 Task: Disable Ad topics.
Action: Mouse moved to (1306, 36)
Screenshot: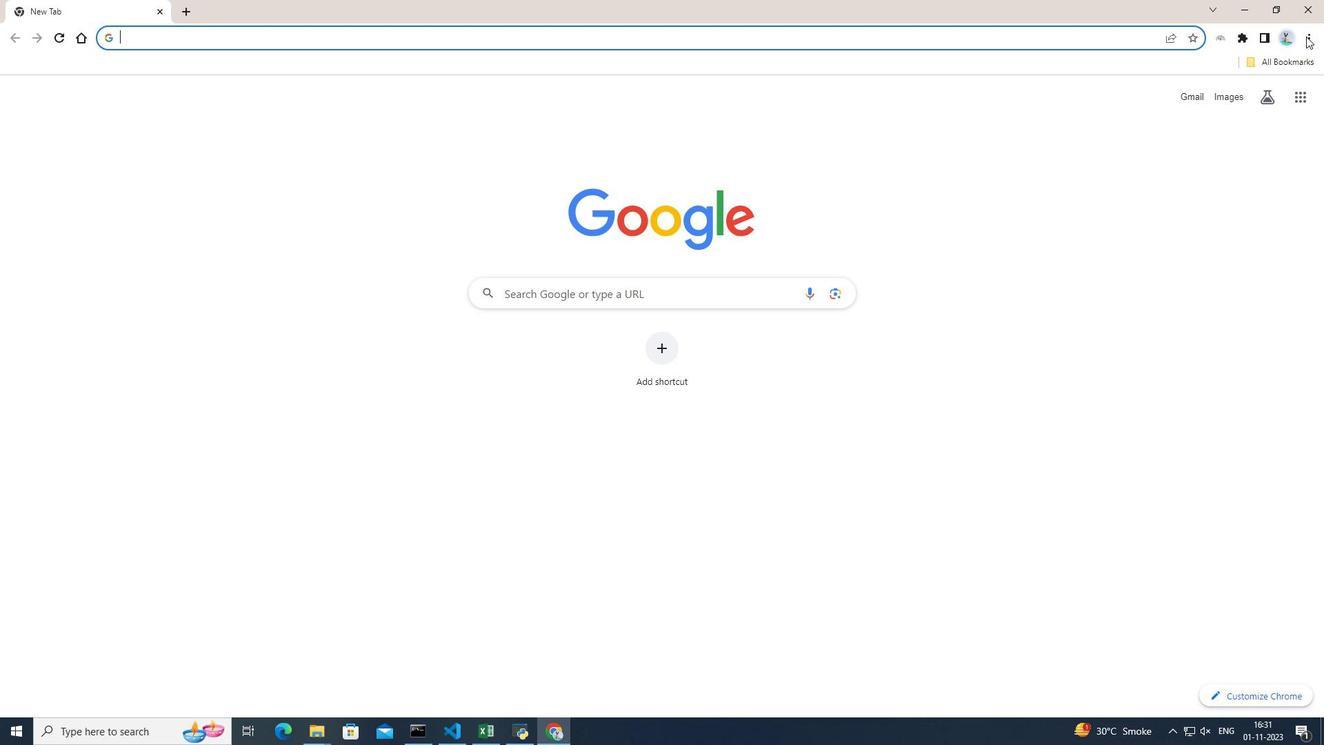 
Action: Mouse pressed left at (1306, 36)
Screenshot: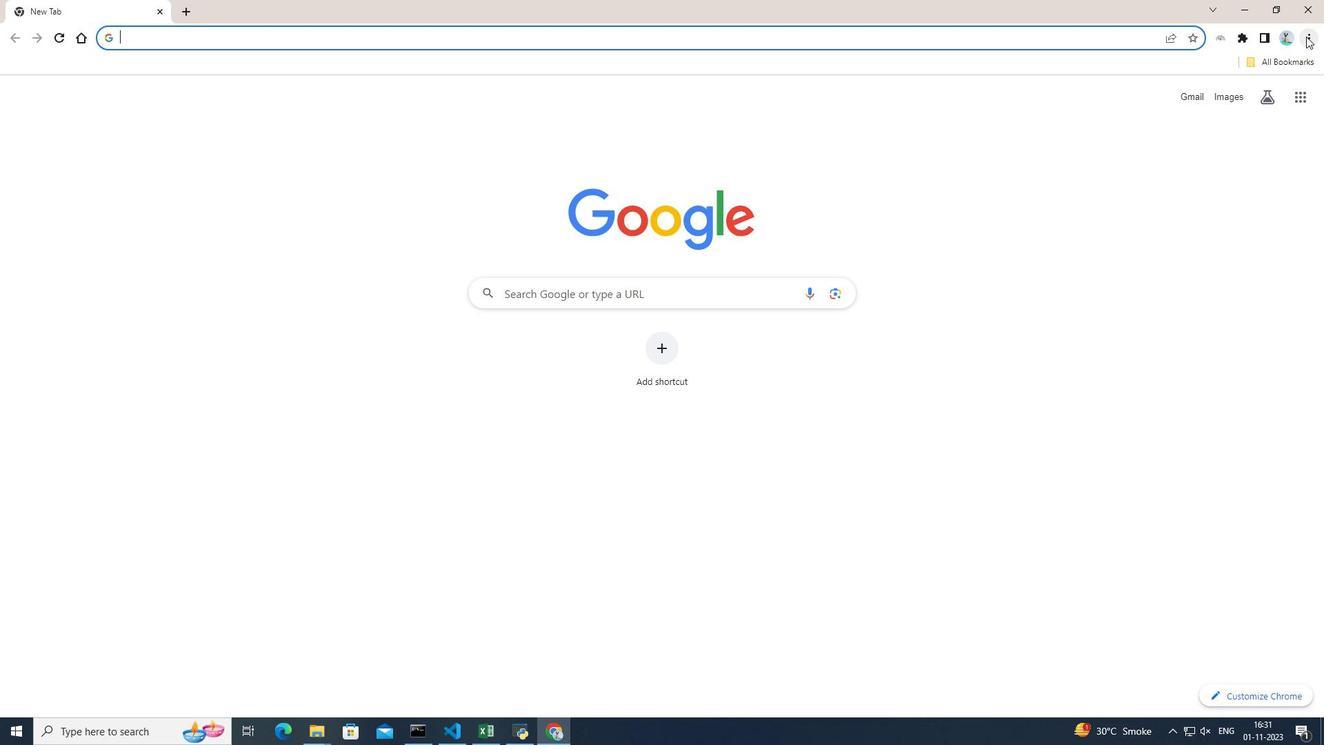 
Action: Mouse moved to (1165, 292)
Screenshot: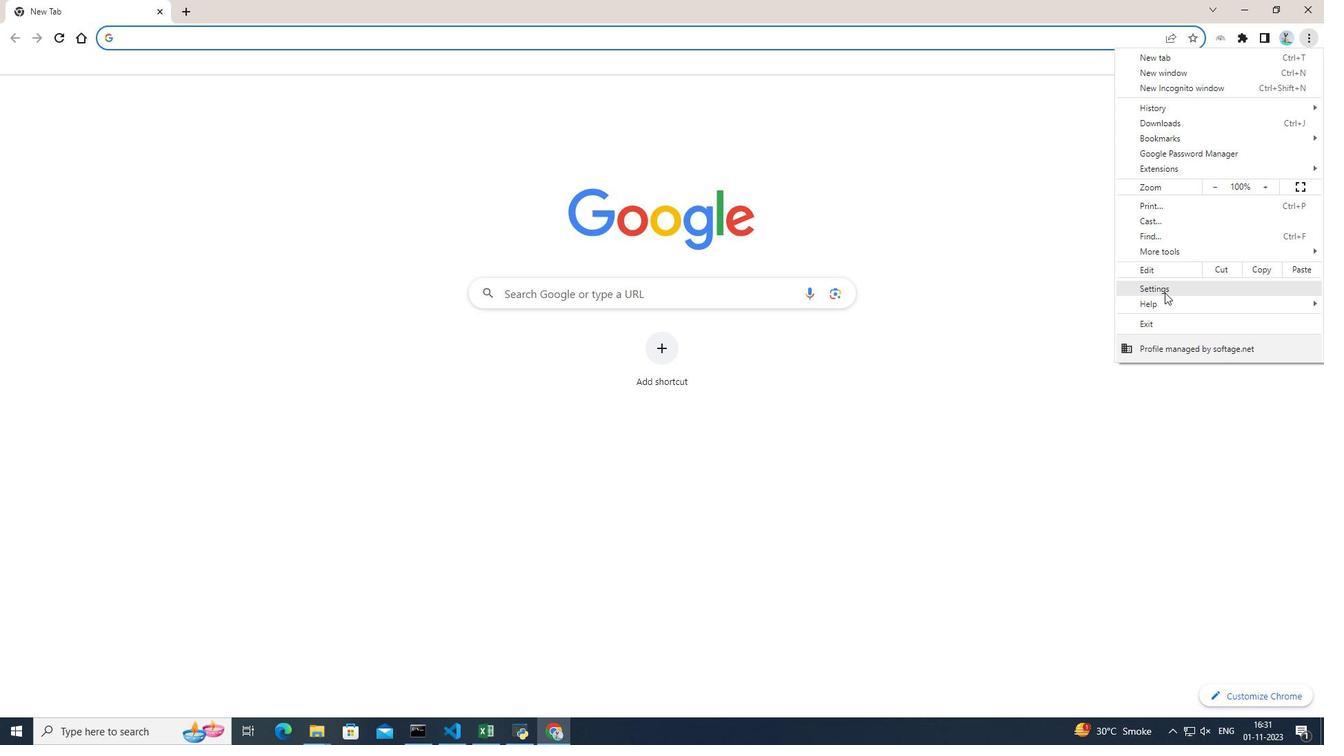 
Action: Mouse pressed left at (1165, 292)
Screenshot: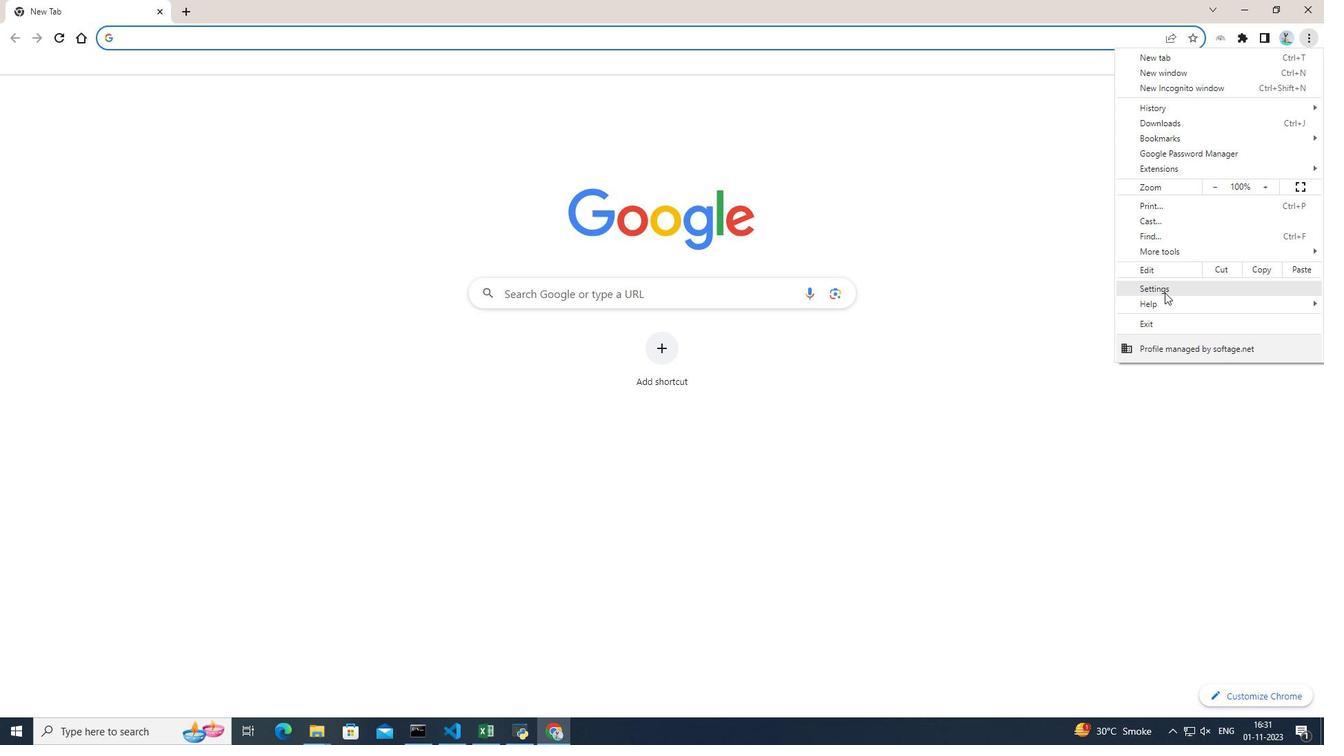 
Action: Mouse moved to (48, 161)
Screenshot: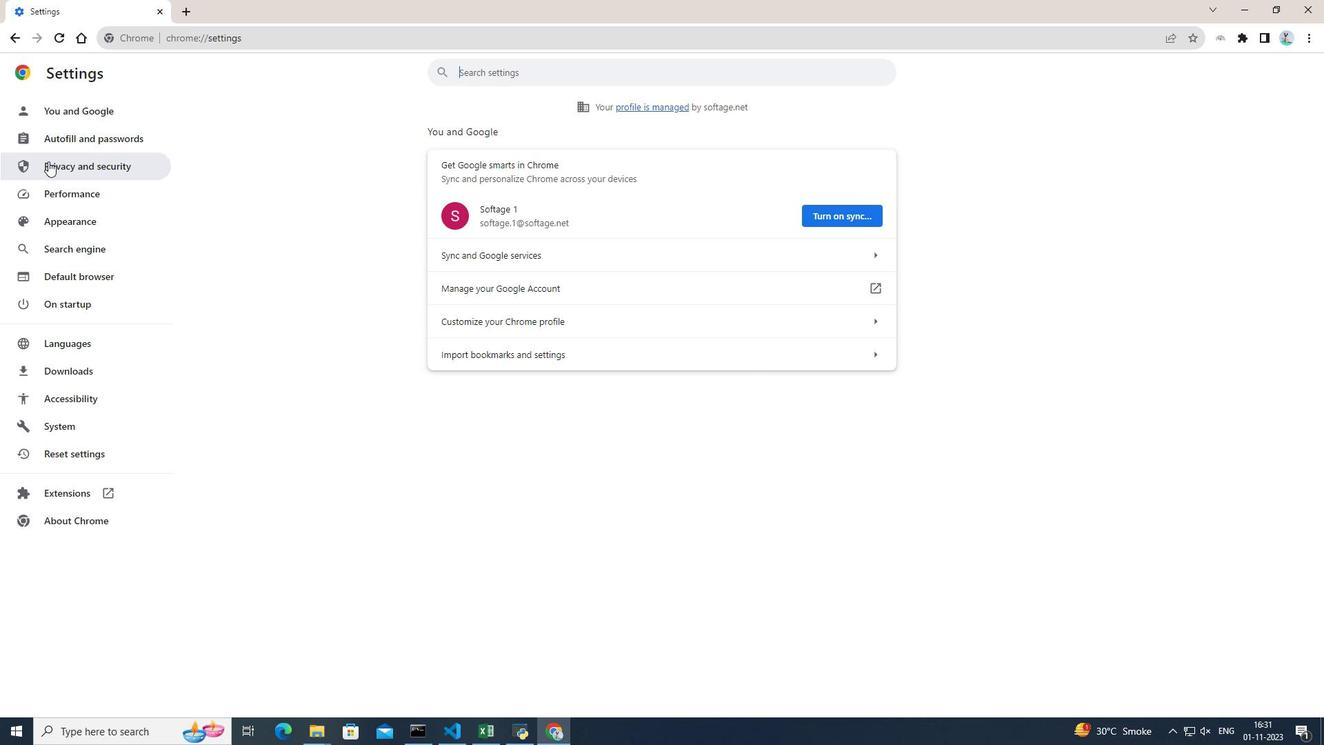 
Action: Mouse pressed left at (48, 161)
Screenshot: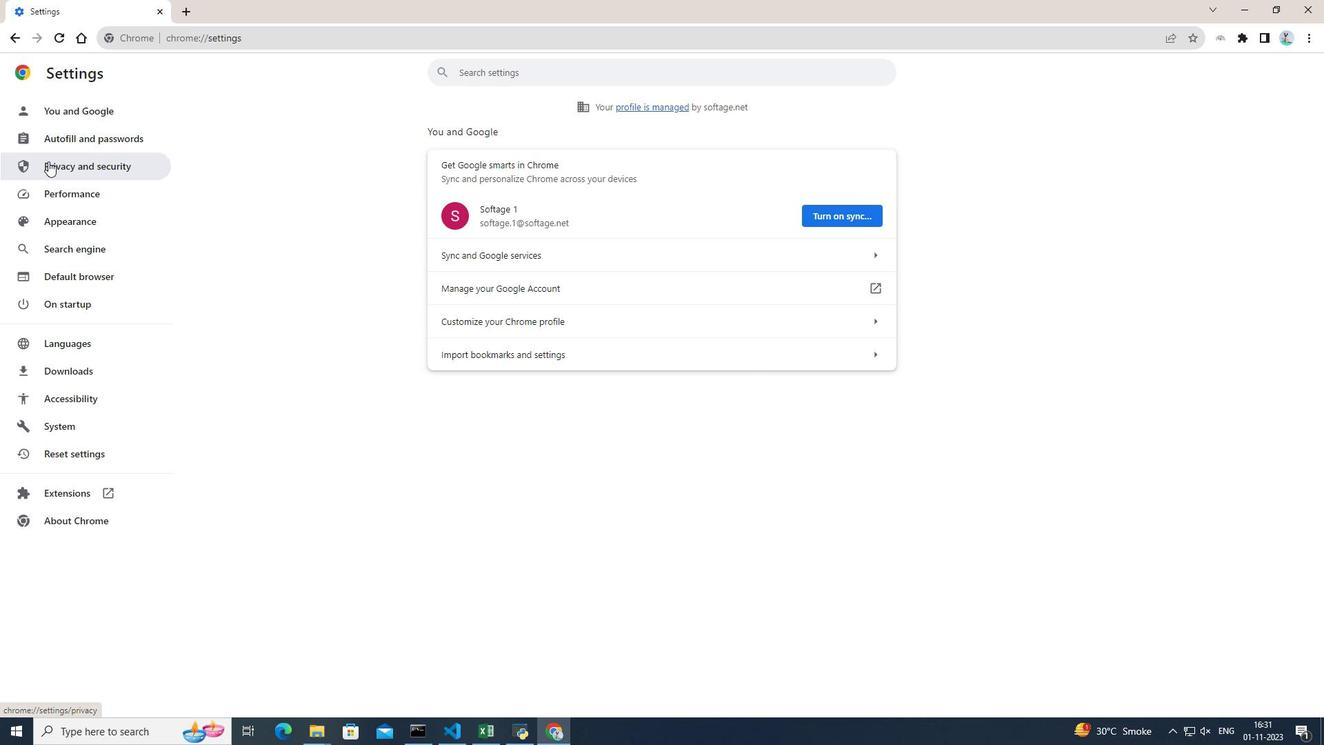 
Action: Mouse moved to (674, 356)
Screenshot: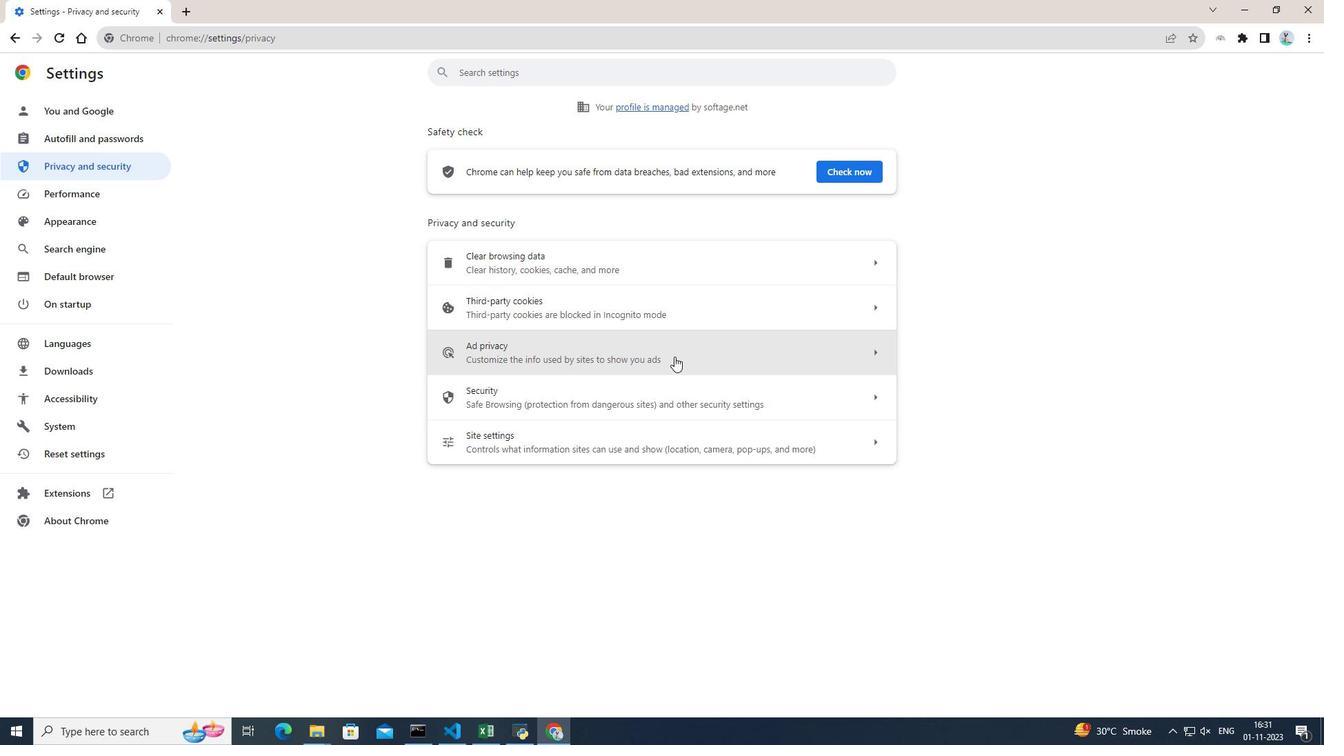 
Action: Mouse pressed left at (674, 356)
Screenshot: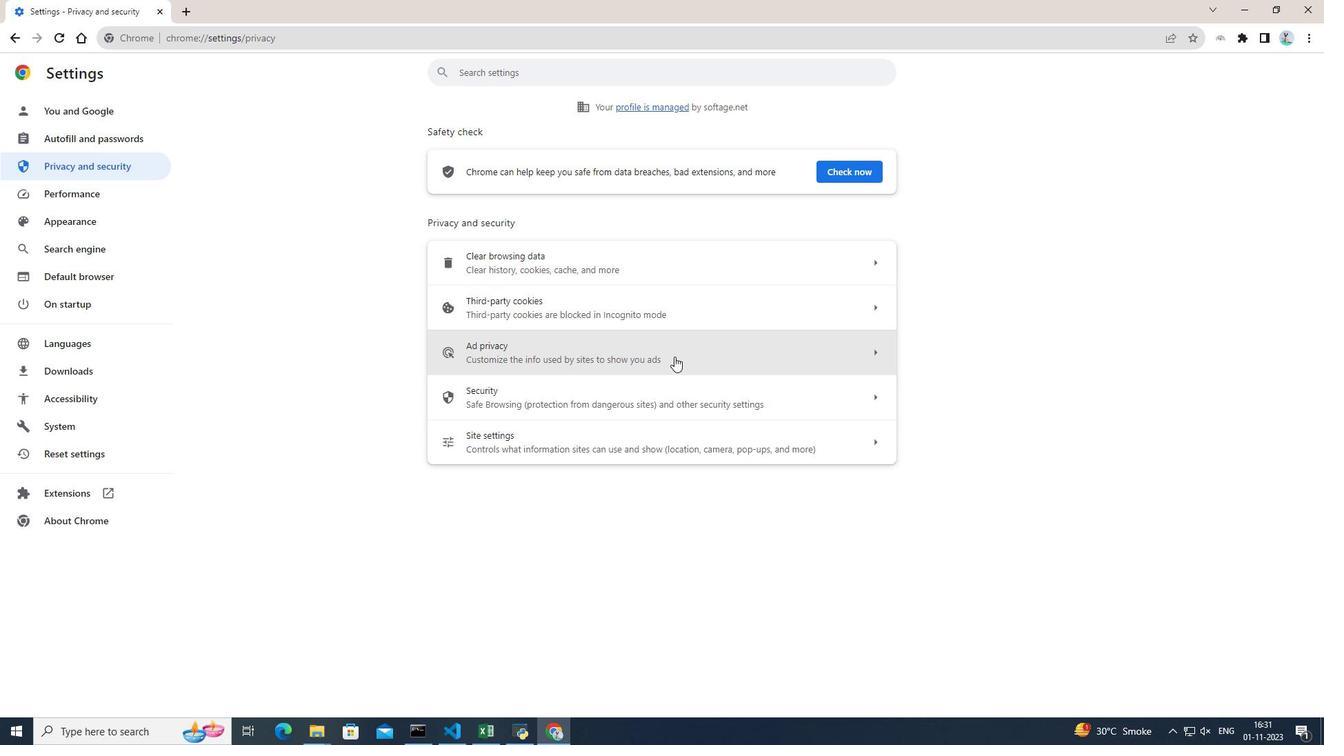 
Action: Mouse moved to (662, 288)
Screenshot: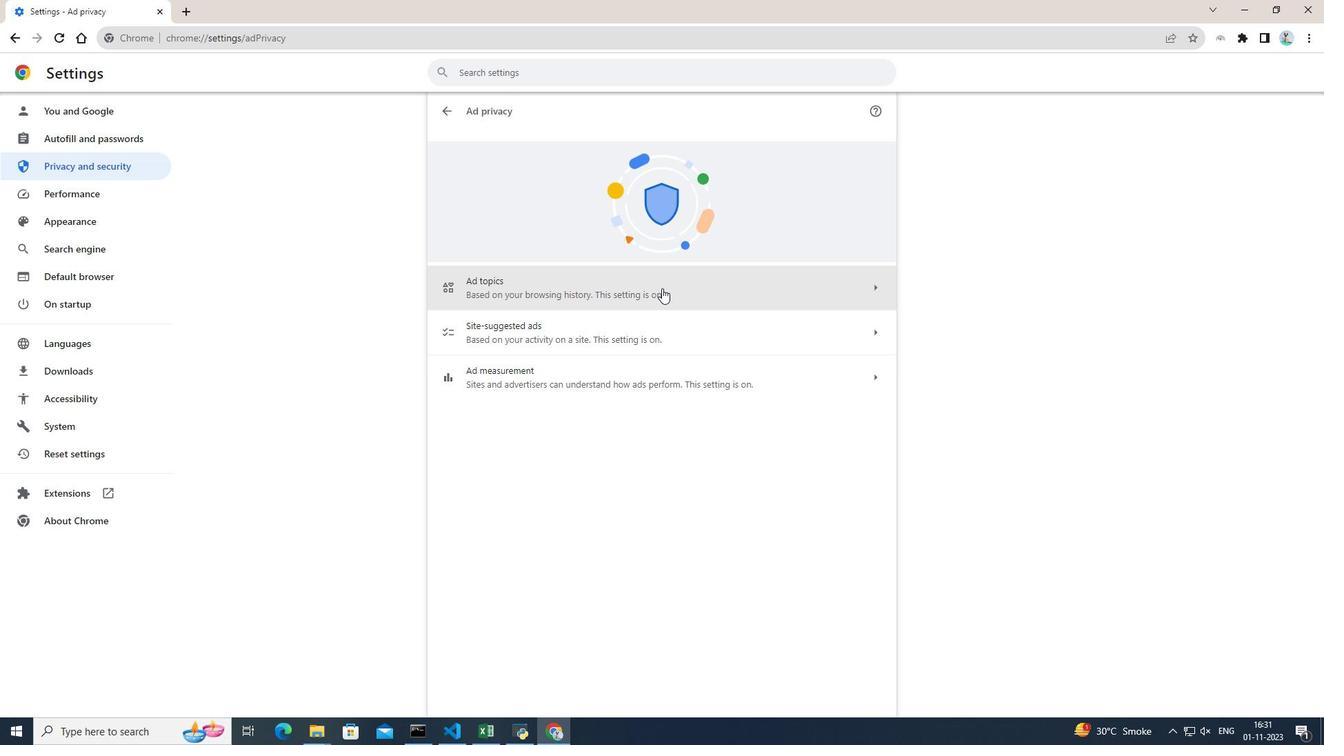 
Action: Mouse pressed left at (662, 288)
Screenshot: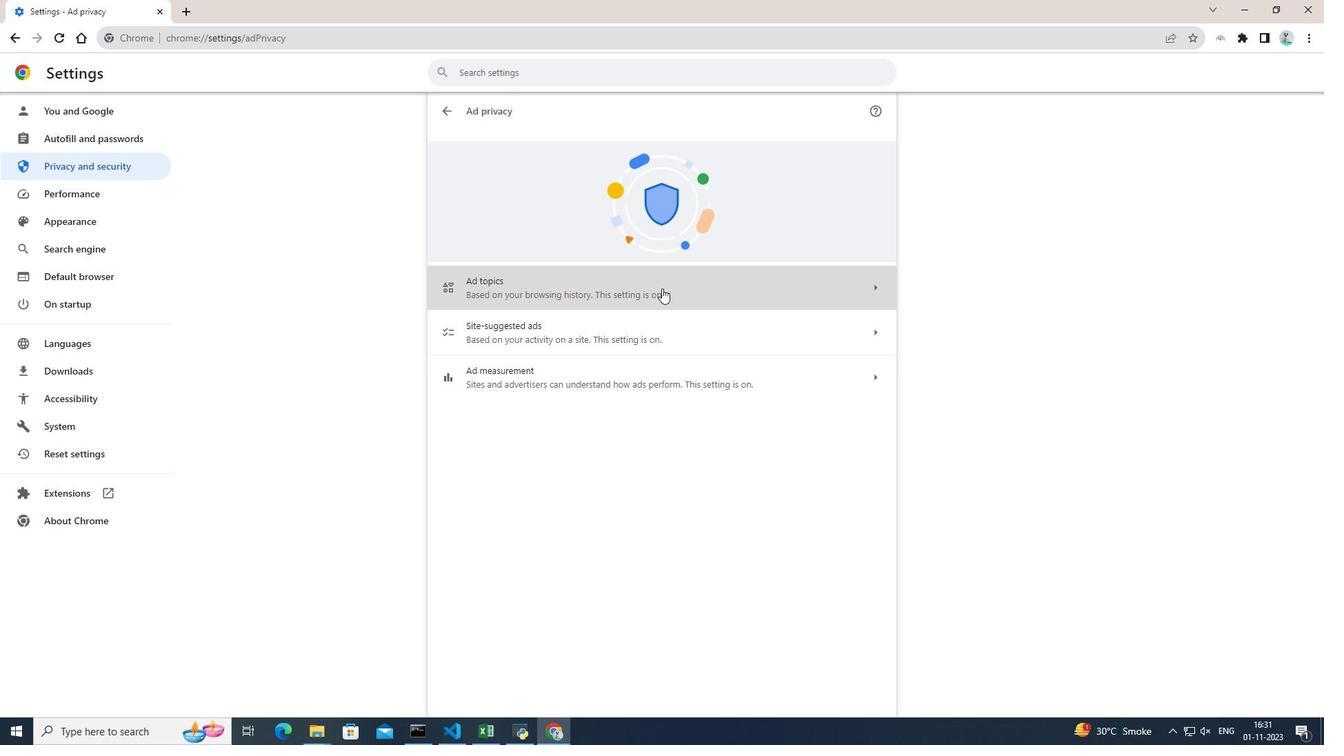 
Action: Mouse moved to (869, 165)
Screenshot: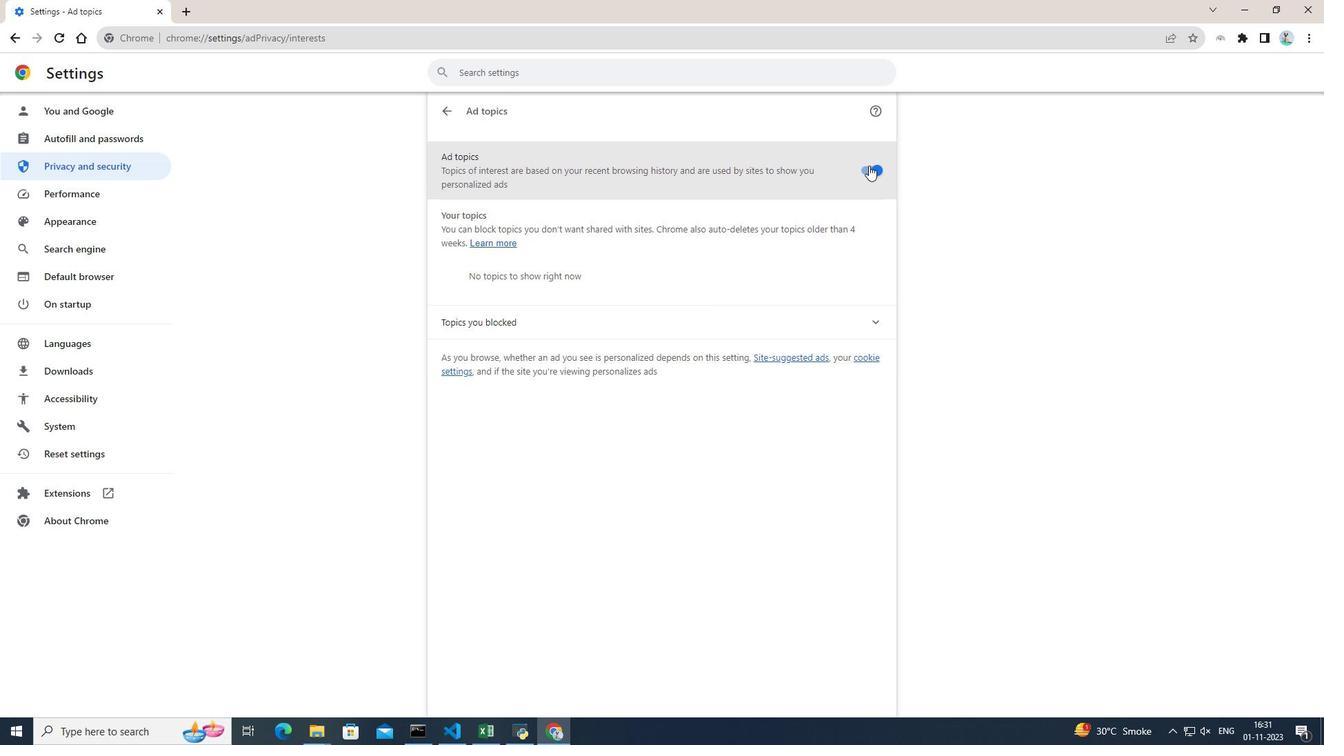 
Action: Mouse pressed left at (869, 165)
Screenshot: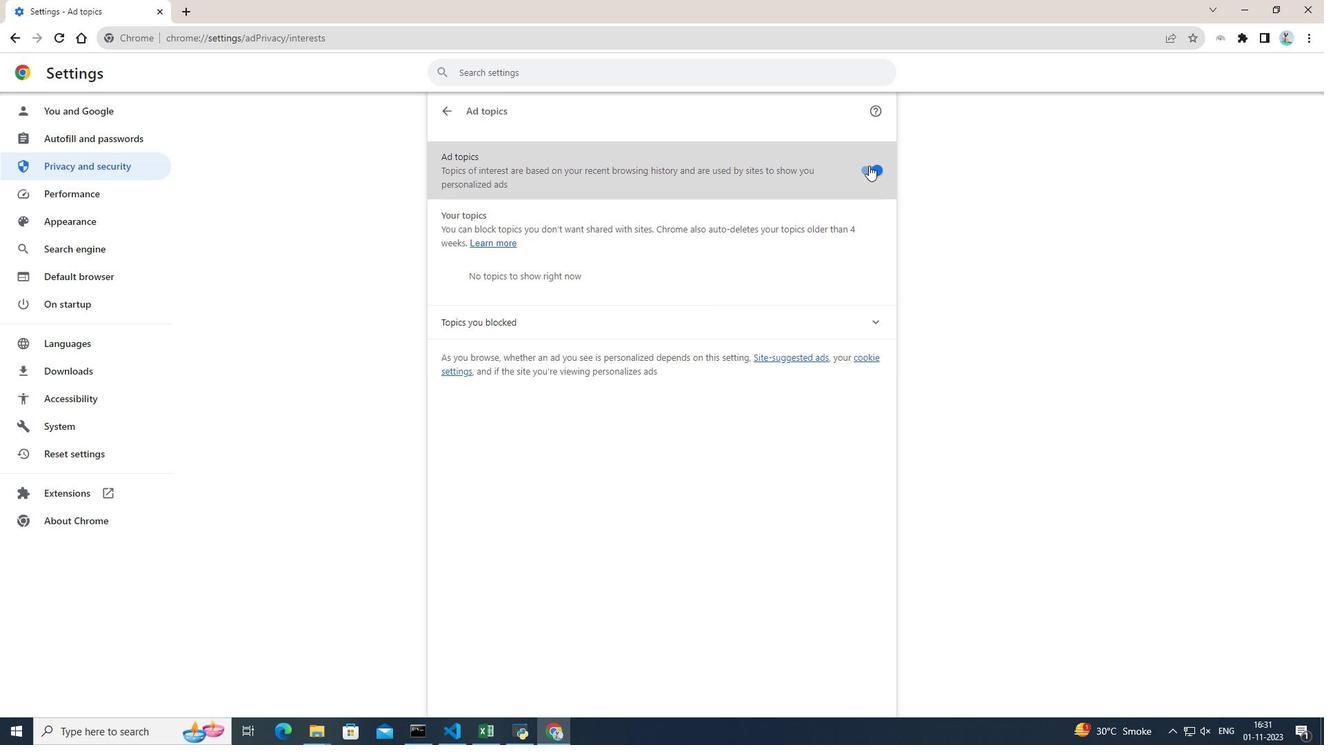 
Action: Mouse moved to (992, 173)
Screenshot: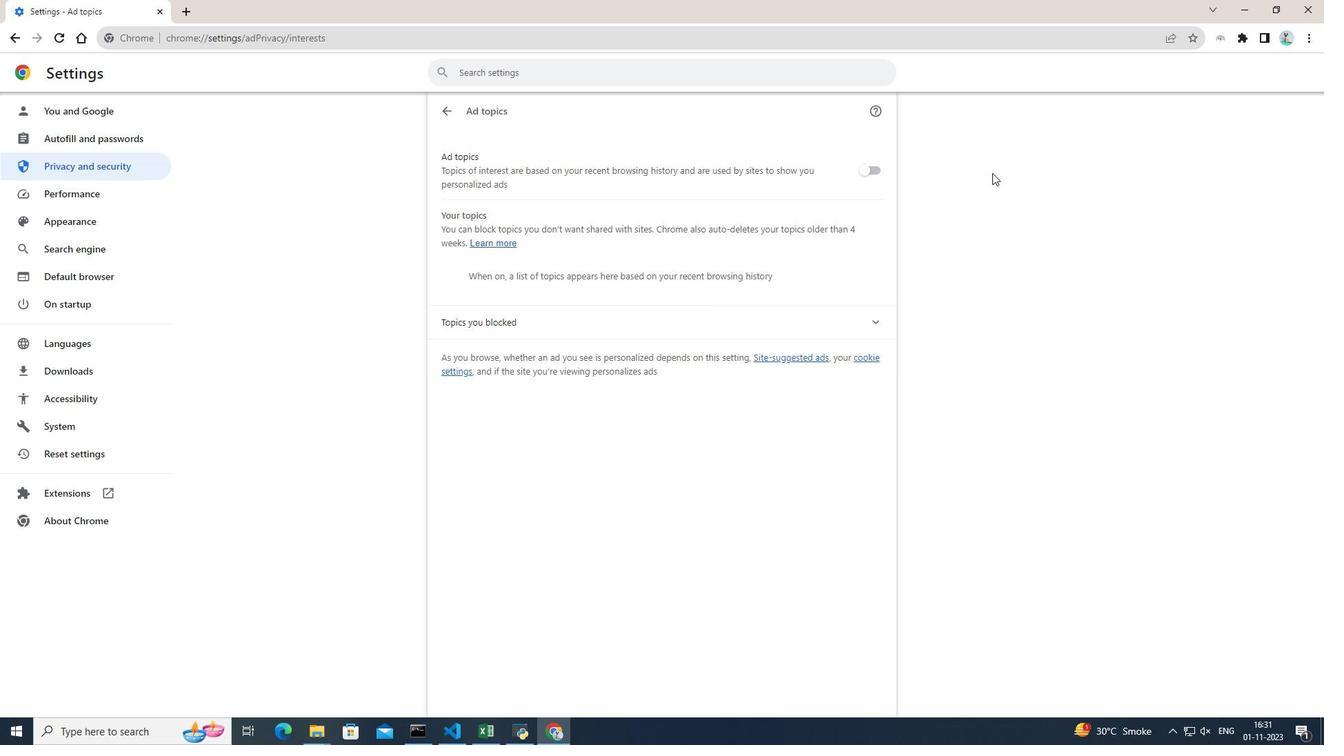 
